 Task: Add Waterloo Lemon-Lime to the cart.
Action: Mouse pressed left at (16, 76)
Screenshot: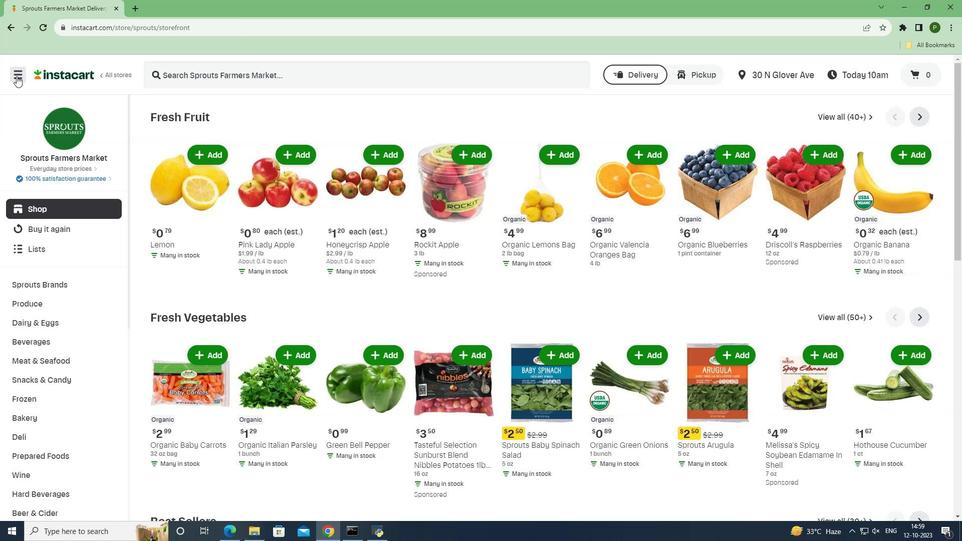
Action: Mouse moved to (36, 264)
Screenshot: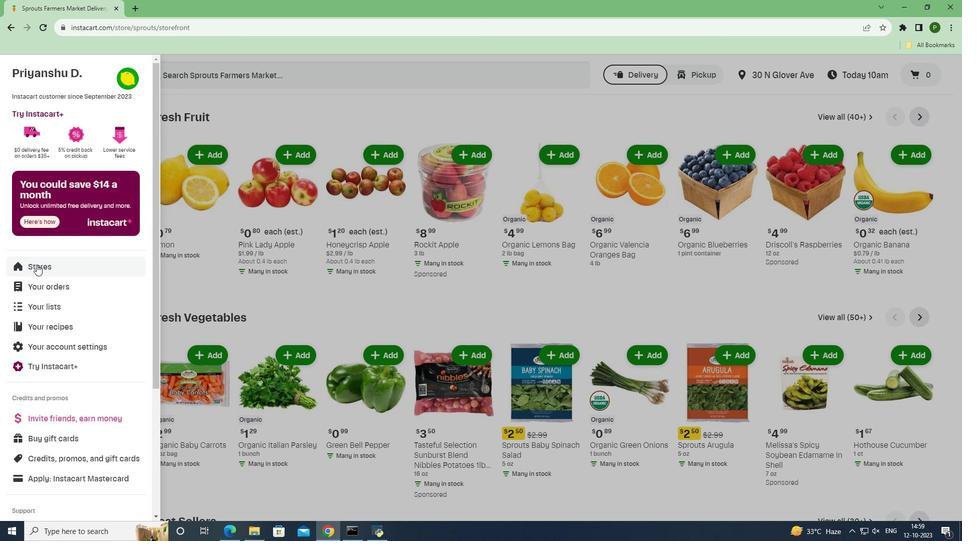 
Action: Mouse pressed left at (36, 264)
Screenshot: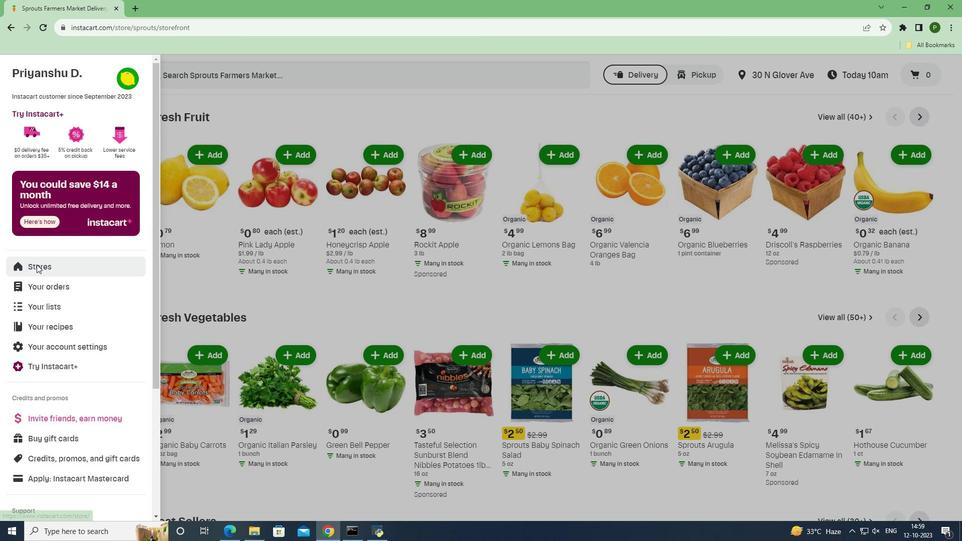 
Action: Mouse moved to (230, 117)
Screenshot: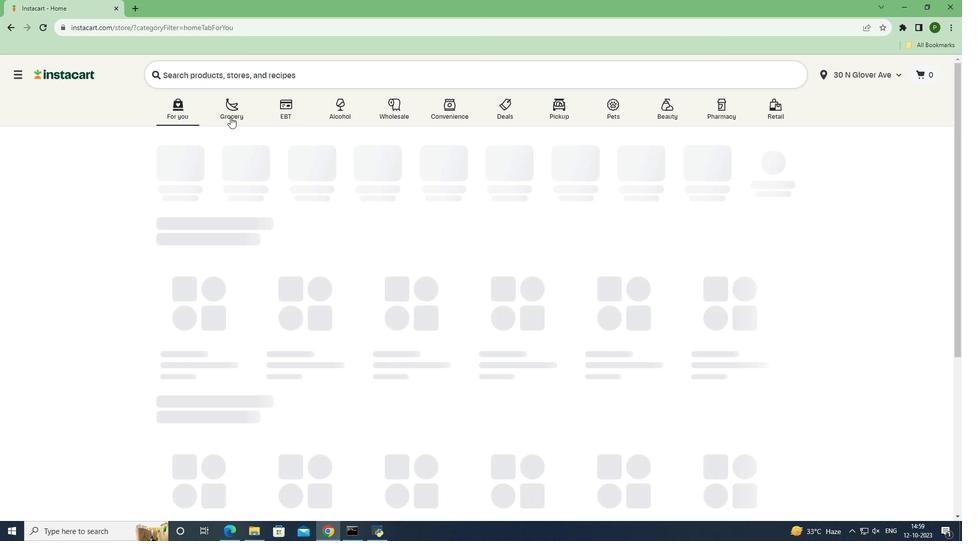 
Action: Mouse pressed left at (230, 117)
Screenshot: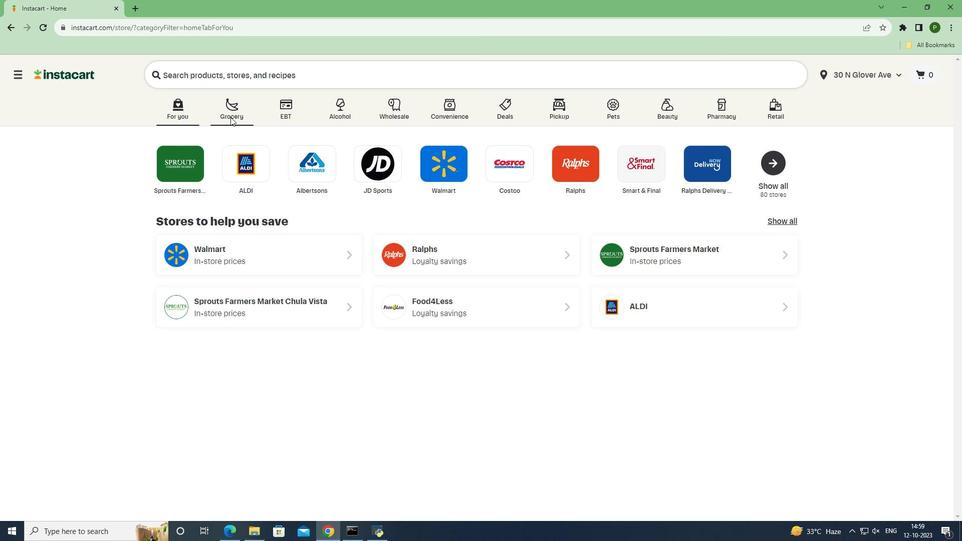 
Action: Mouse moved to (400, 228)
Screenshot: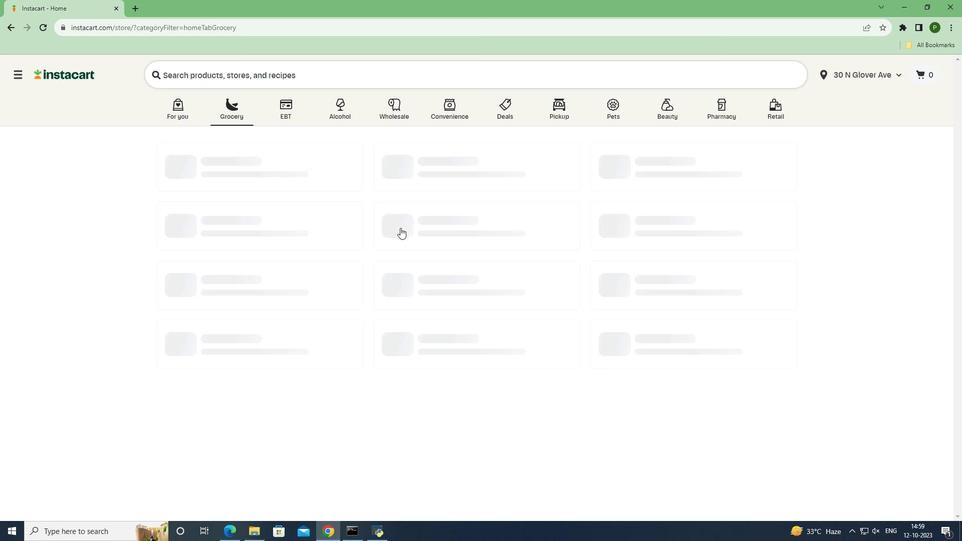 
Action: Mouse pressed left at (400, 228)
Screenshot: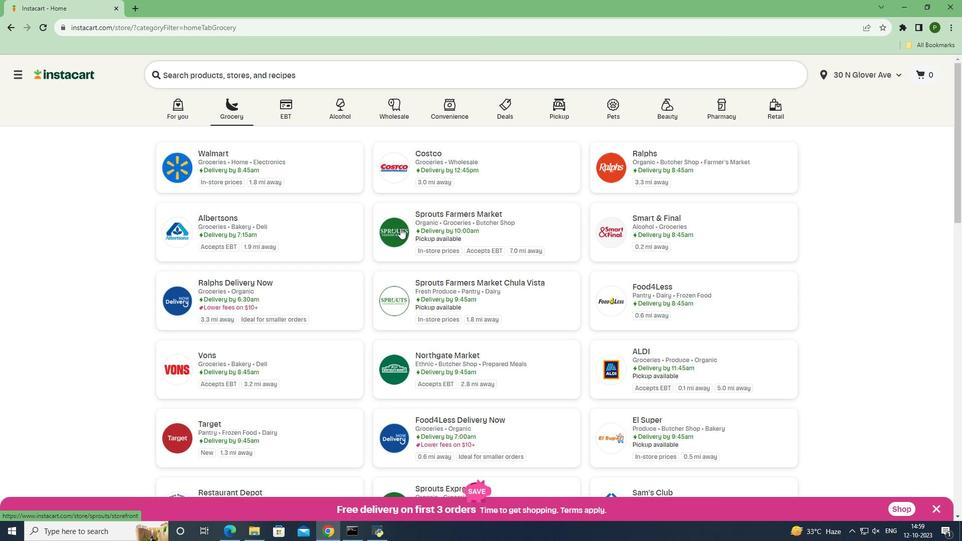 
Action: Mouse moved to (46, 338)
Screenshot: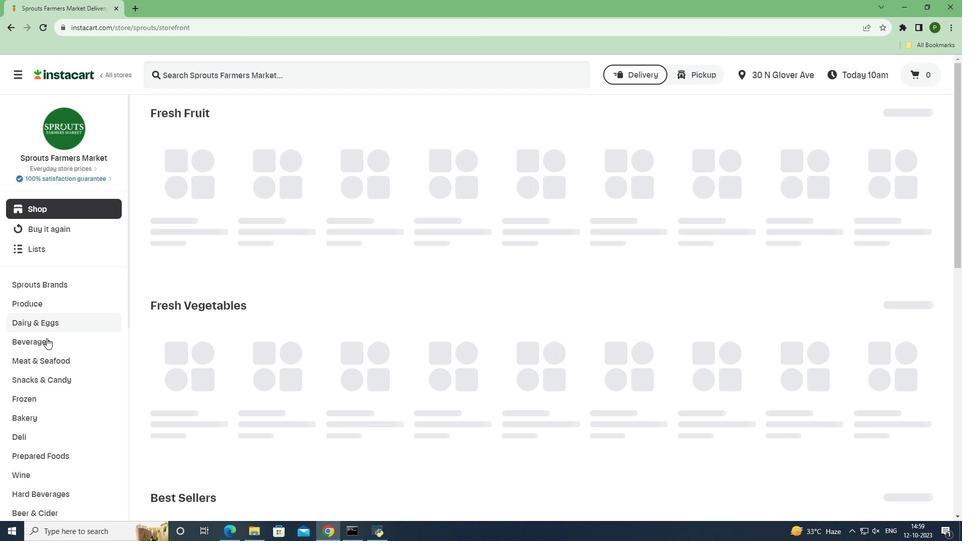 
Action: Mouse pressed left at (46, 338)
Screenshot: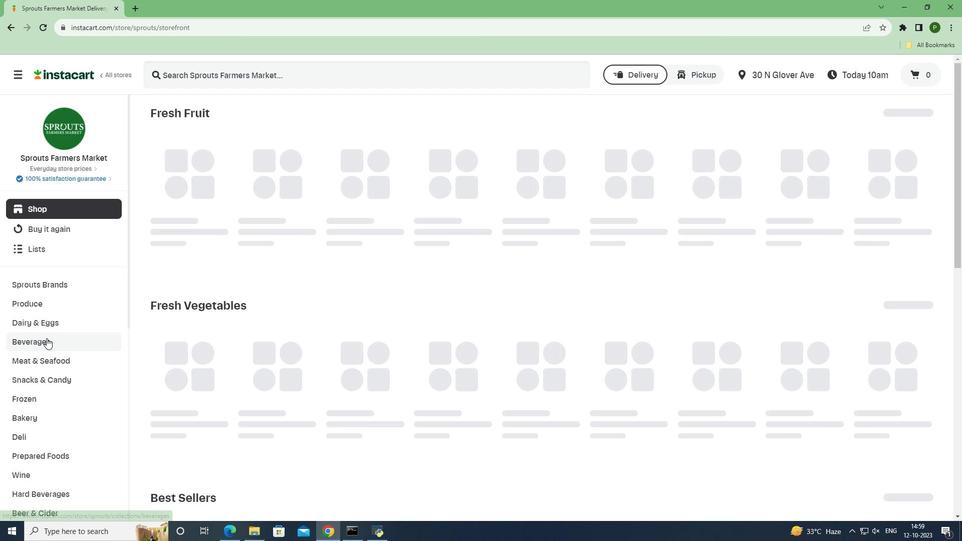 
Action: Mouse moved to (417, 139)
Screenshot: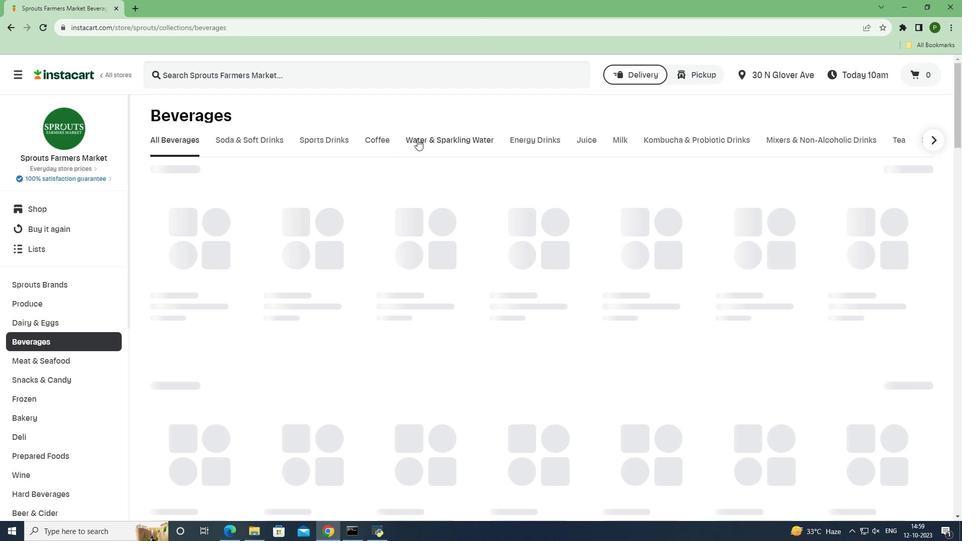 
Action: Mouse pressed left at (417, 139)
Screenshot: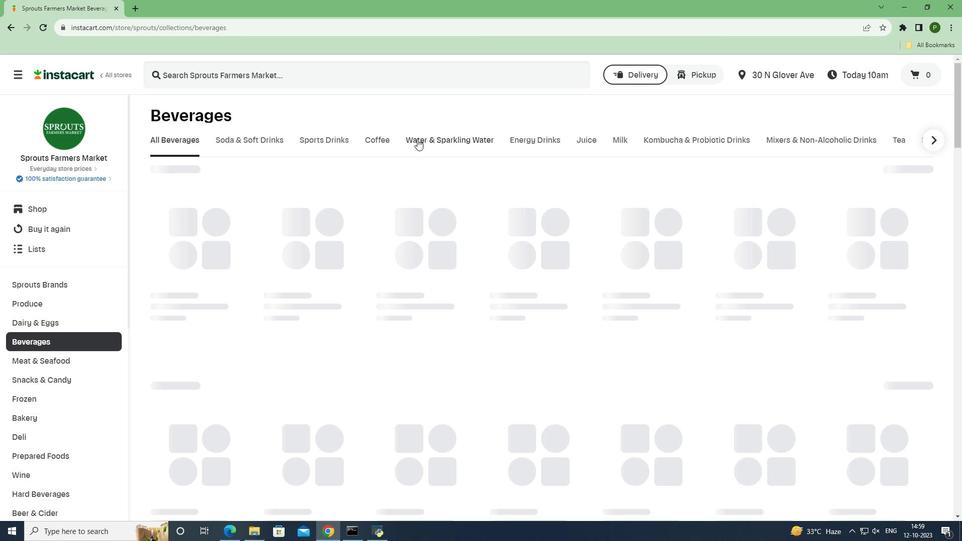 
Action: Mouse moved to (215, 77)
Screenshot: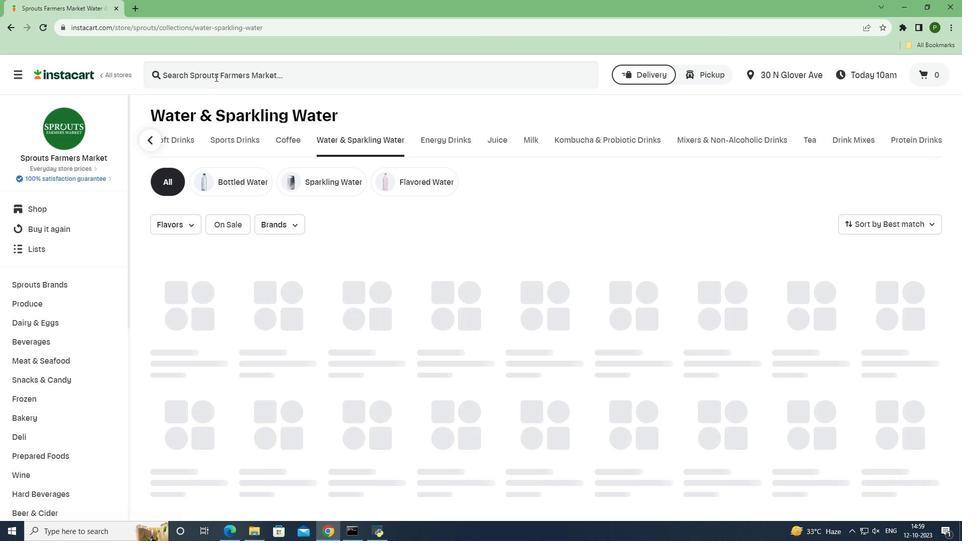 
Action: Mouse pressed left at (215, 77)
Screenshot: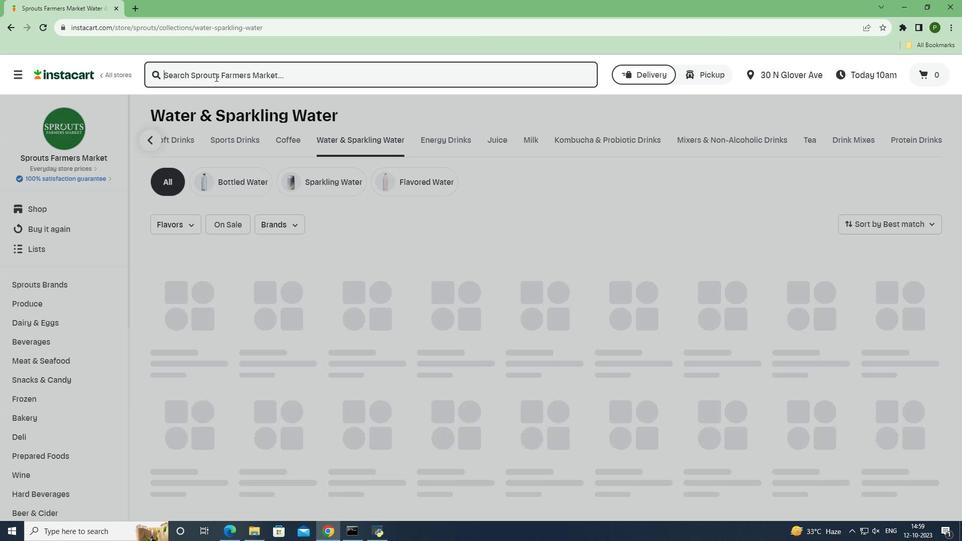 
Action: Key pressed <Key.caps_lock>W<Key.caps_lock>aterloo<Key.space><Key.caps_lock>L<Key.caps_lock>emon-<Key.caps_lock>L<Key.caps_lock>ime<Key.space><Key.enter>
Screenshot: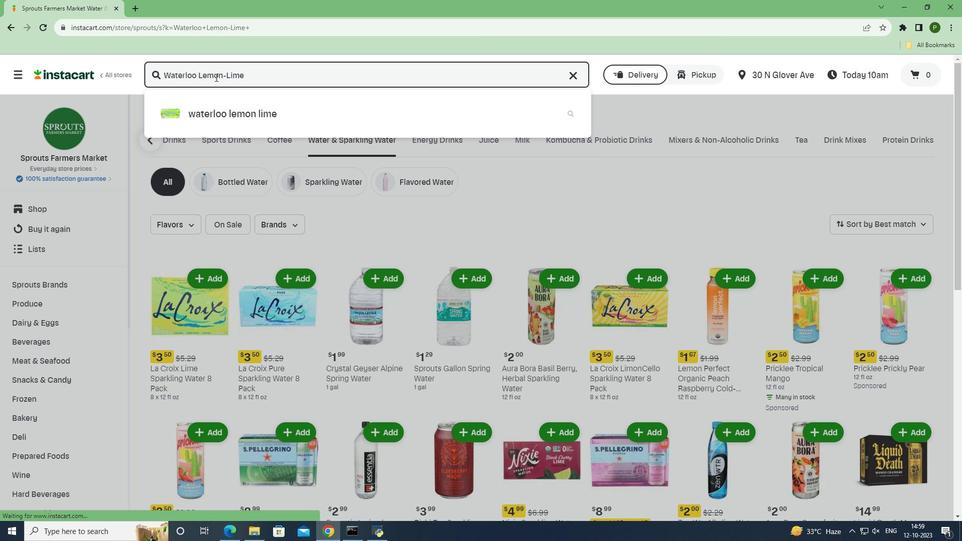 
Action: Mouse moved to (405, 180)
Screenshot: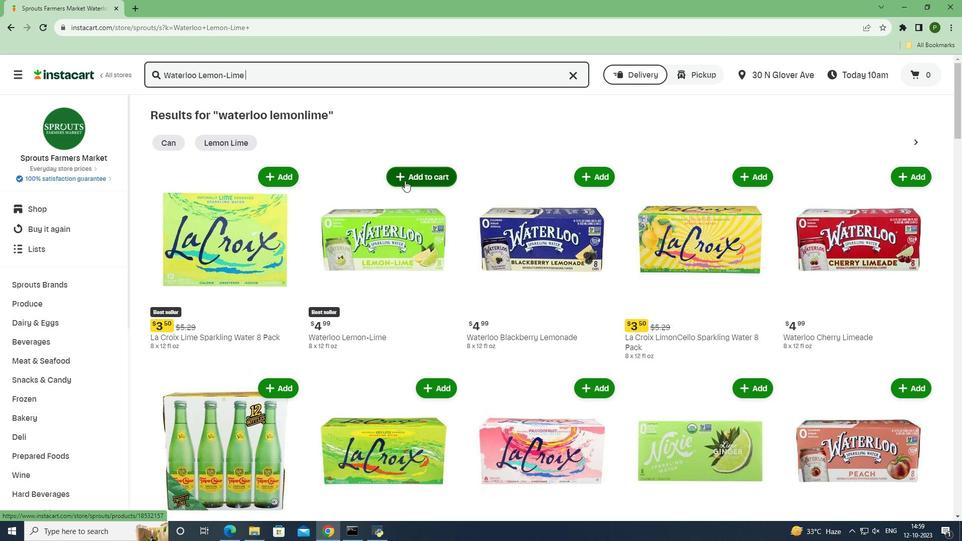 
Action: Mouse pressed left at (405, 180)
Screenshot: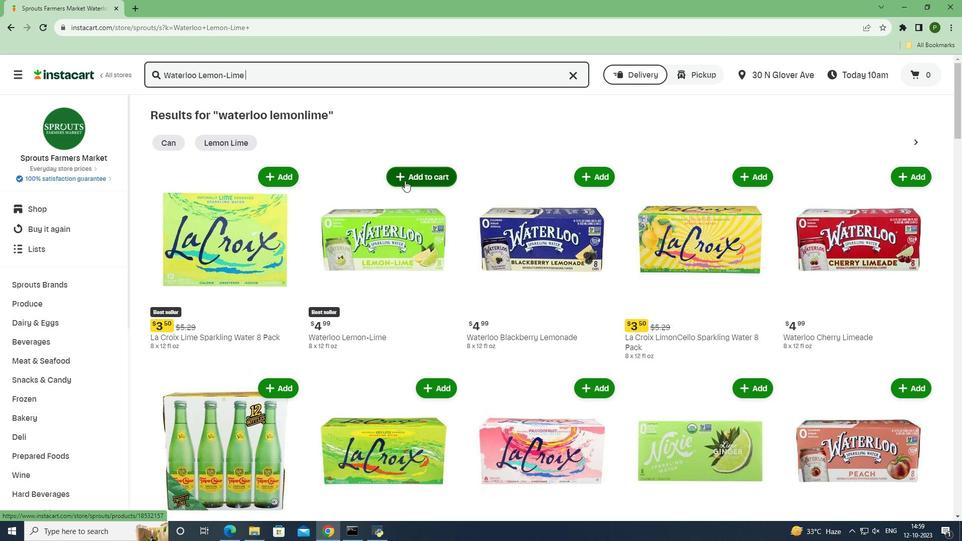 
Action: Mouse moved to (448, 214)
Screenshot: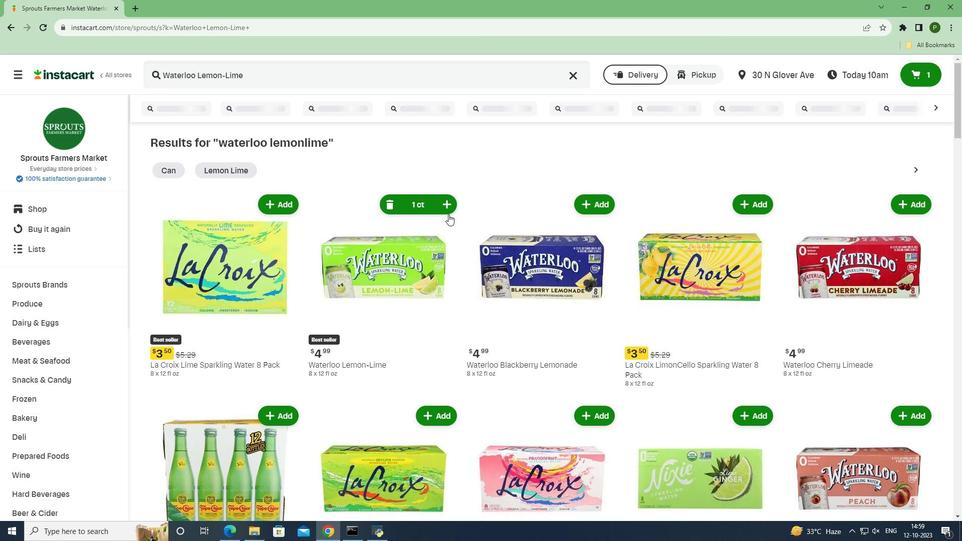 
